 Task: Put a checkmark on "watch".
Action: Mouse moved to (1216, 241)
Screenshot: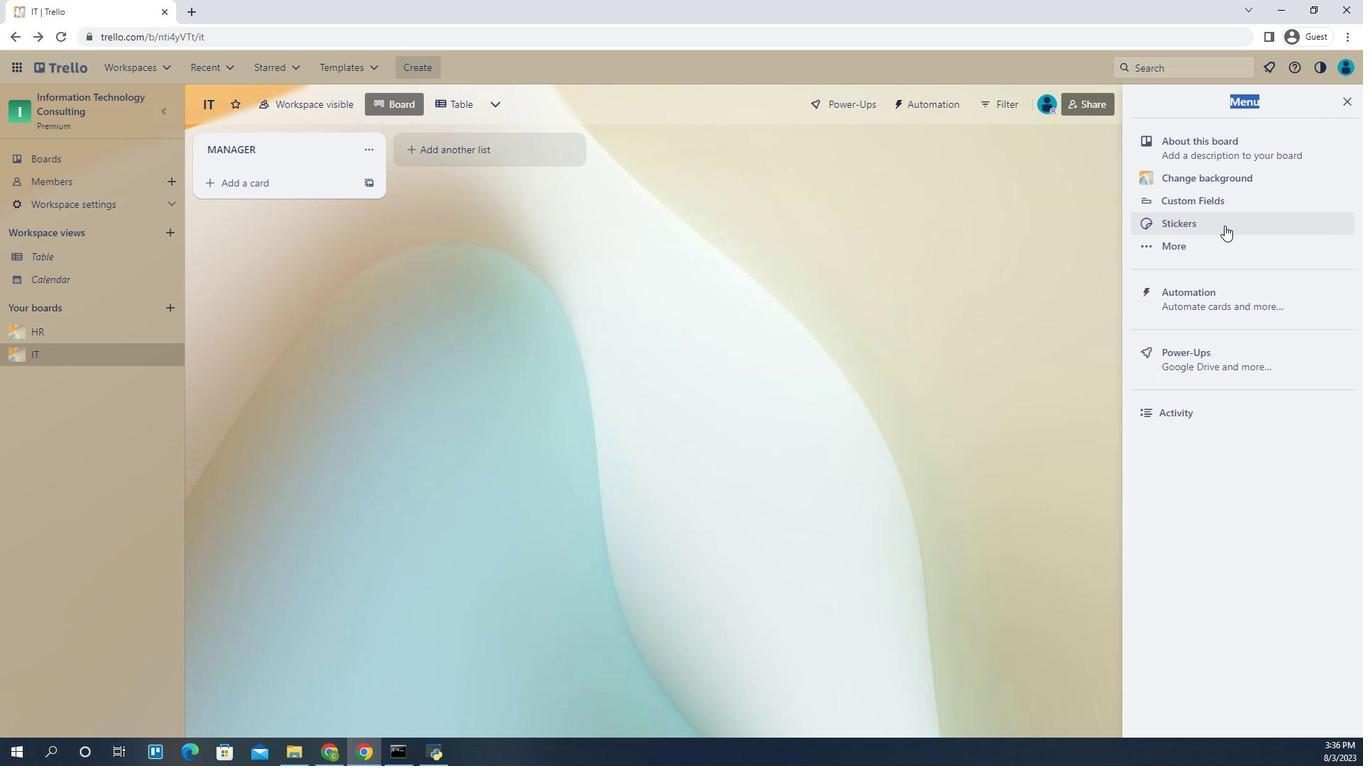 
Action: Mouse pressed left at (1216, 241)
Screenshot: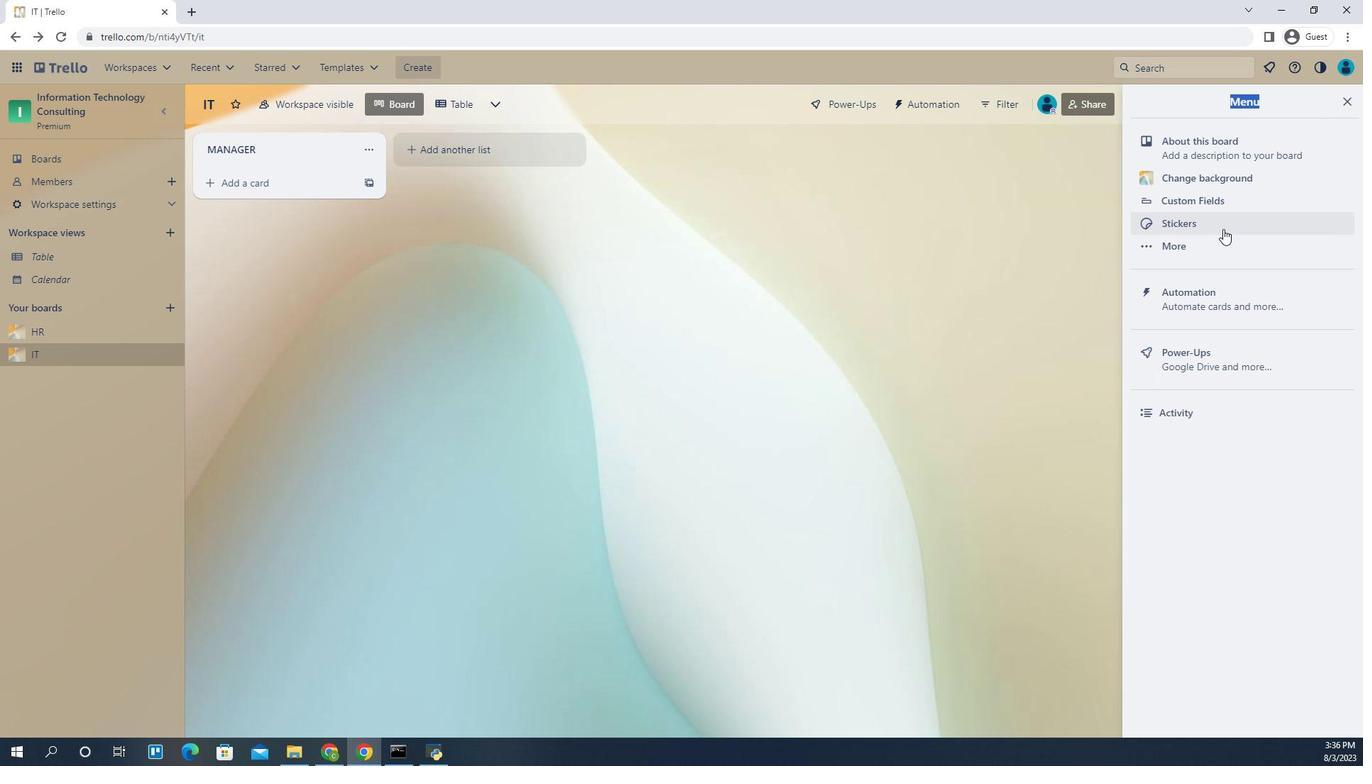 
Action: Mouse moved to (1203, 280)
Screenshot: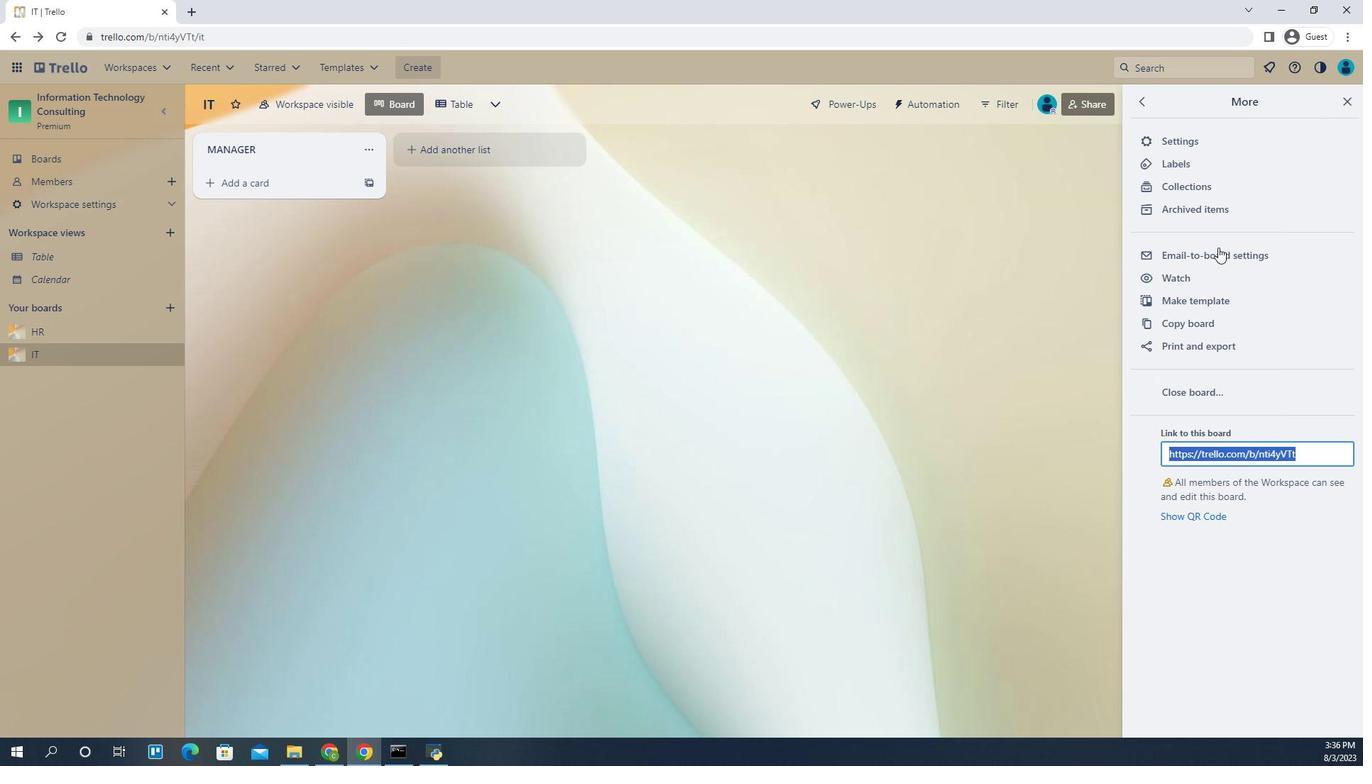 
Action: Mouse pressed left at (1203, 280)
Screenshot: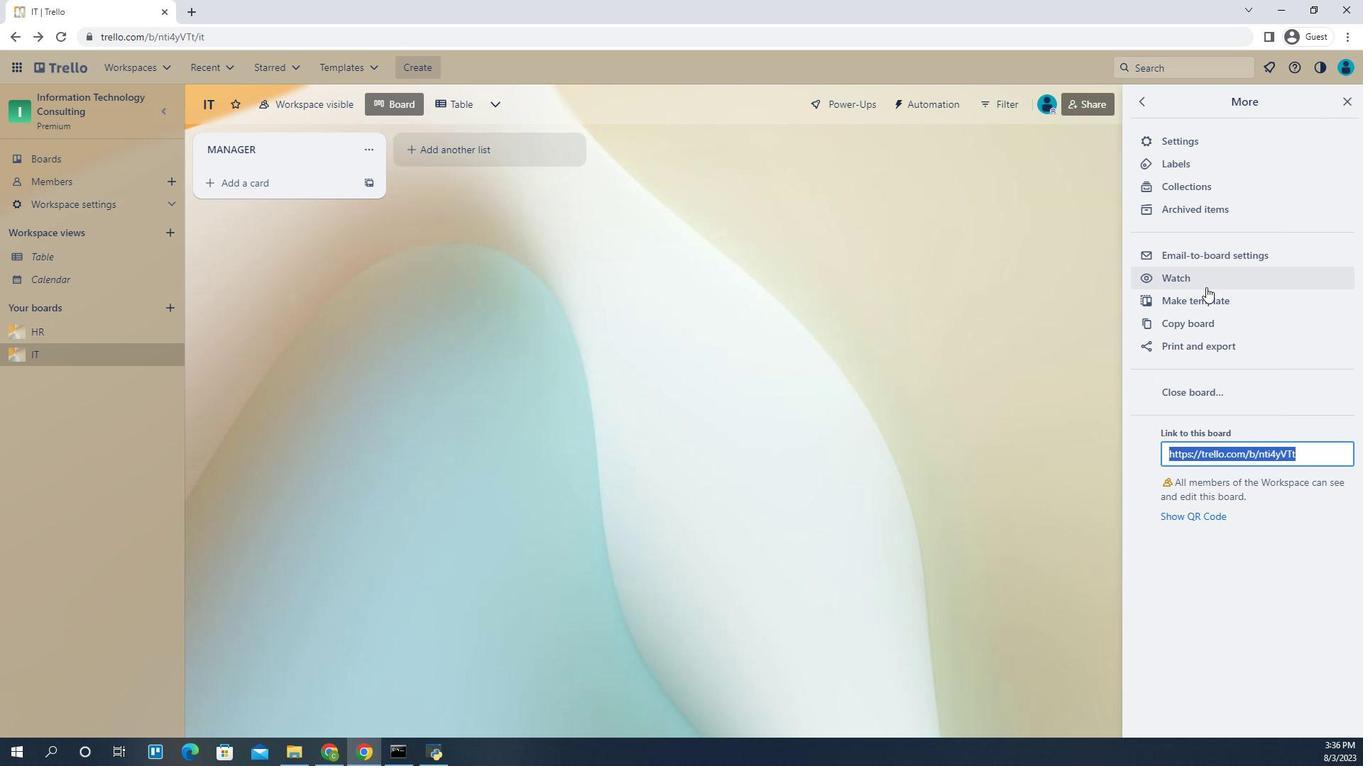 
Action: Mouse moved to (1201, 293)
Screenshot: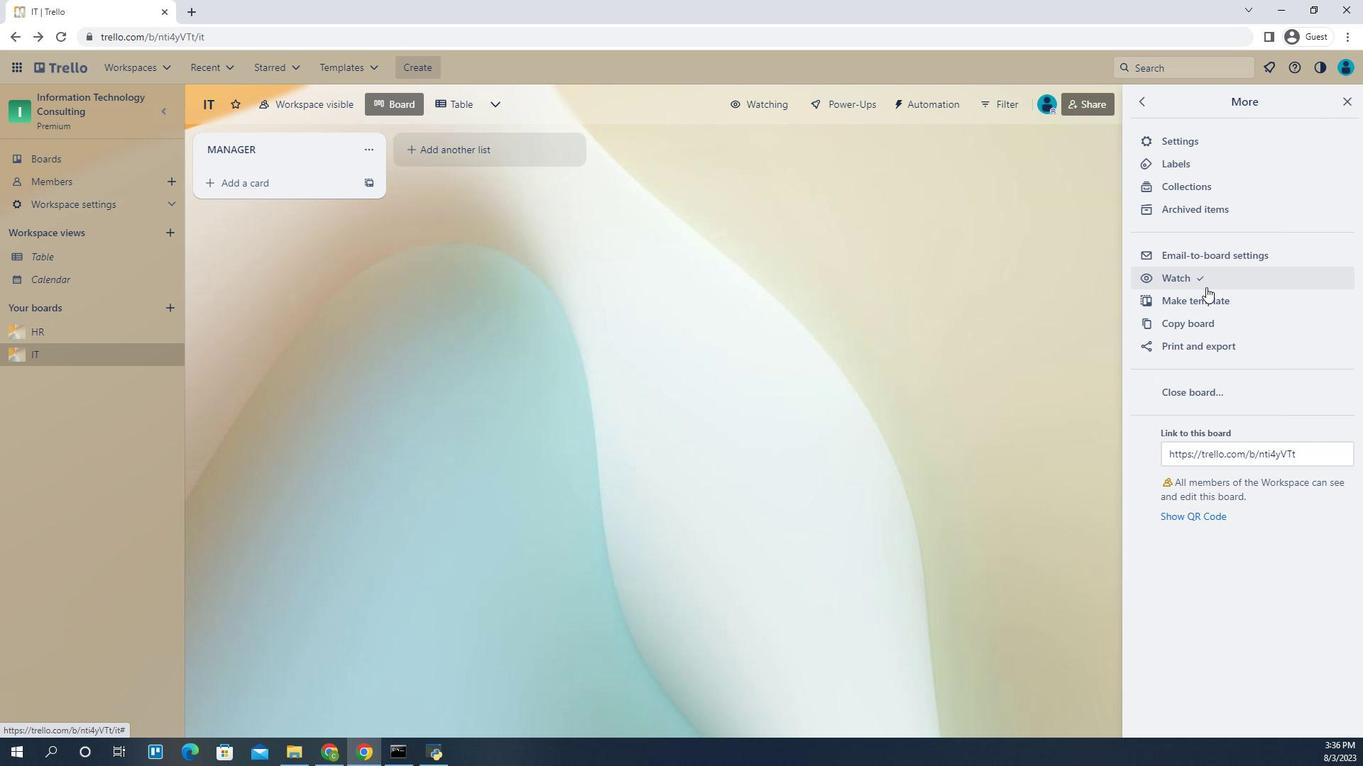 
Action: Mouse pressed left at (1201, 293)
Screenshot: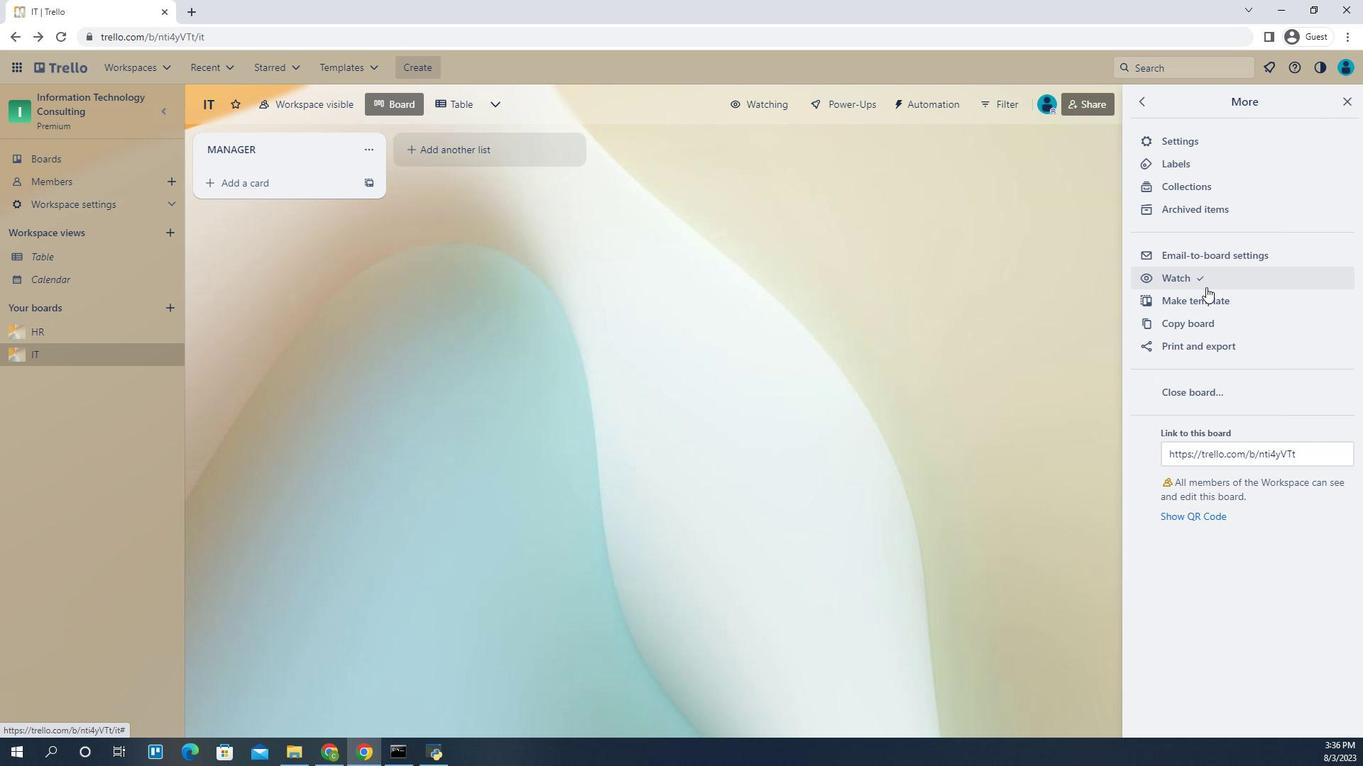 
